 Task: In the  document promotion.pdf Select the first Column and change text color to  'Brown' Apply the command  'Undo' Apply the command  Redo
Action: Mouse moved to (309, 479)
Screenshot: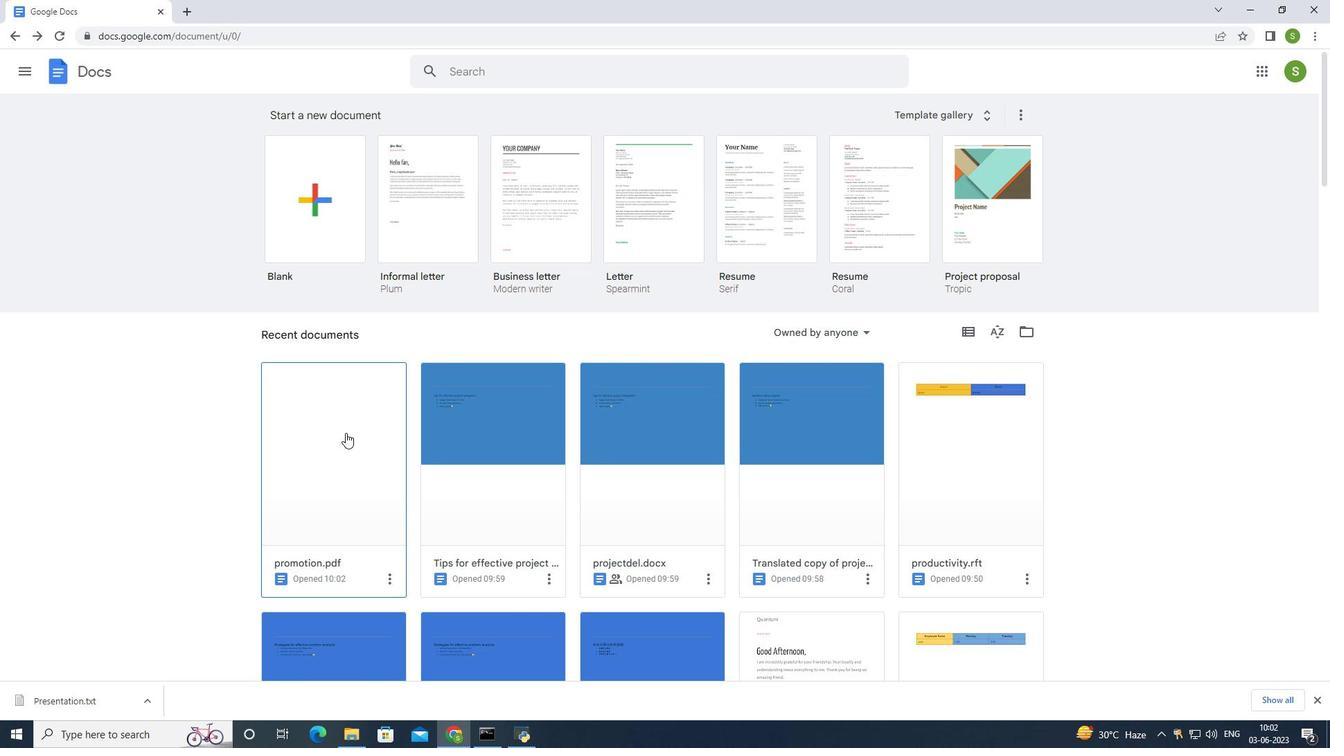 
Action: Mouse pressed left at (309, 479)
Screenshot: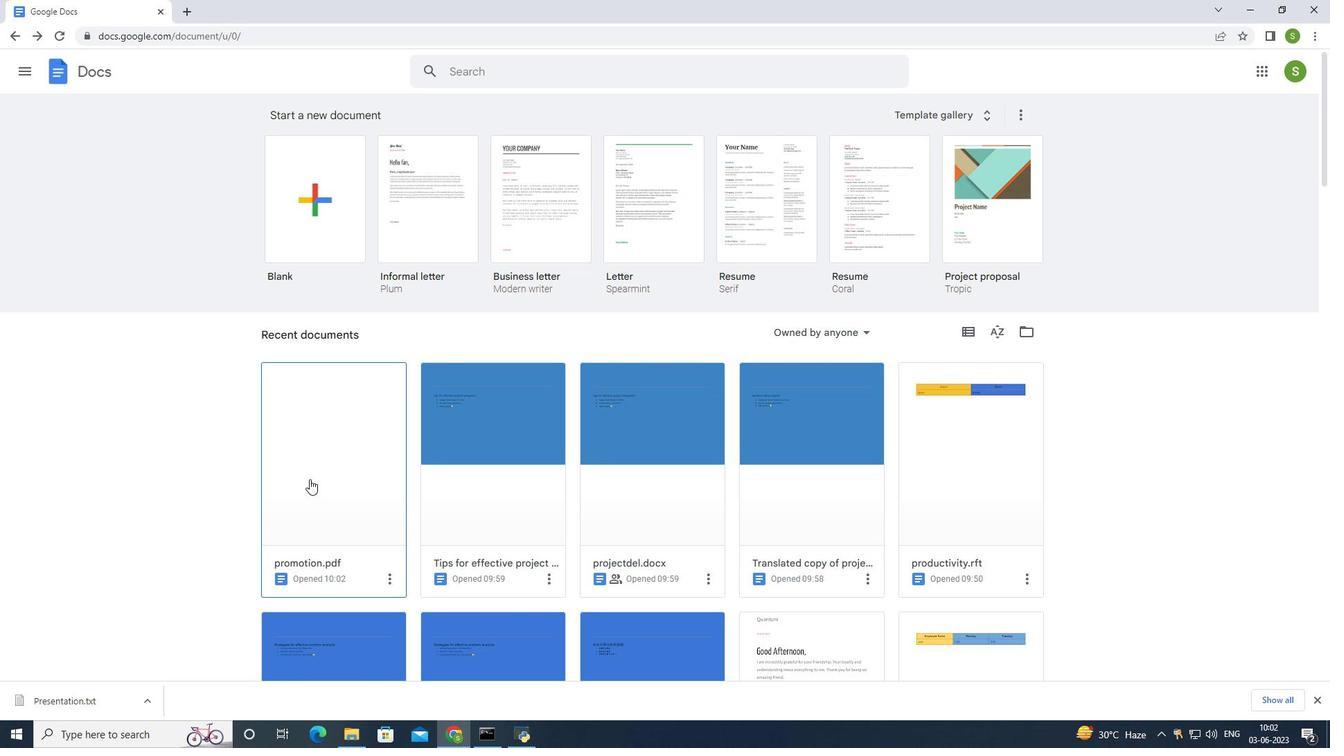 
Action: Mouse moved to (401, 237)
Screenshot: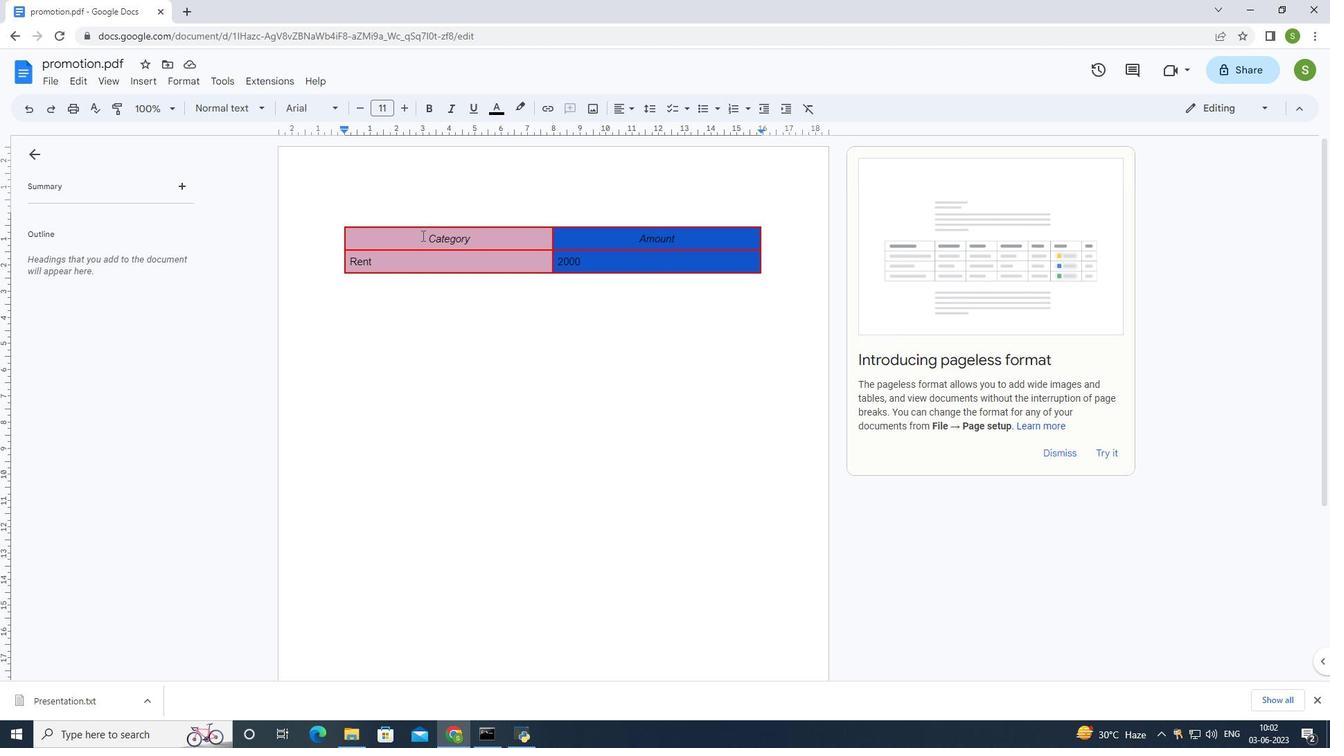 
Action: Mouse pressed left at (401, 237)
Screenshot: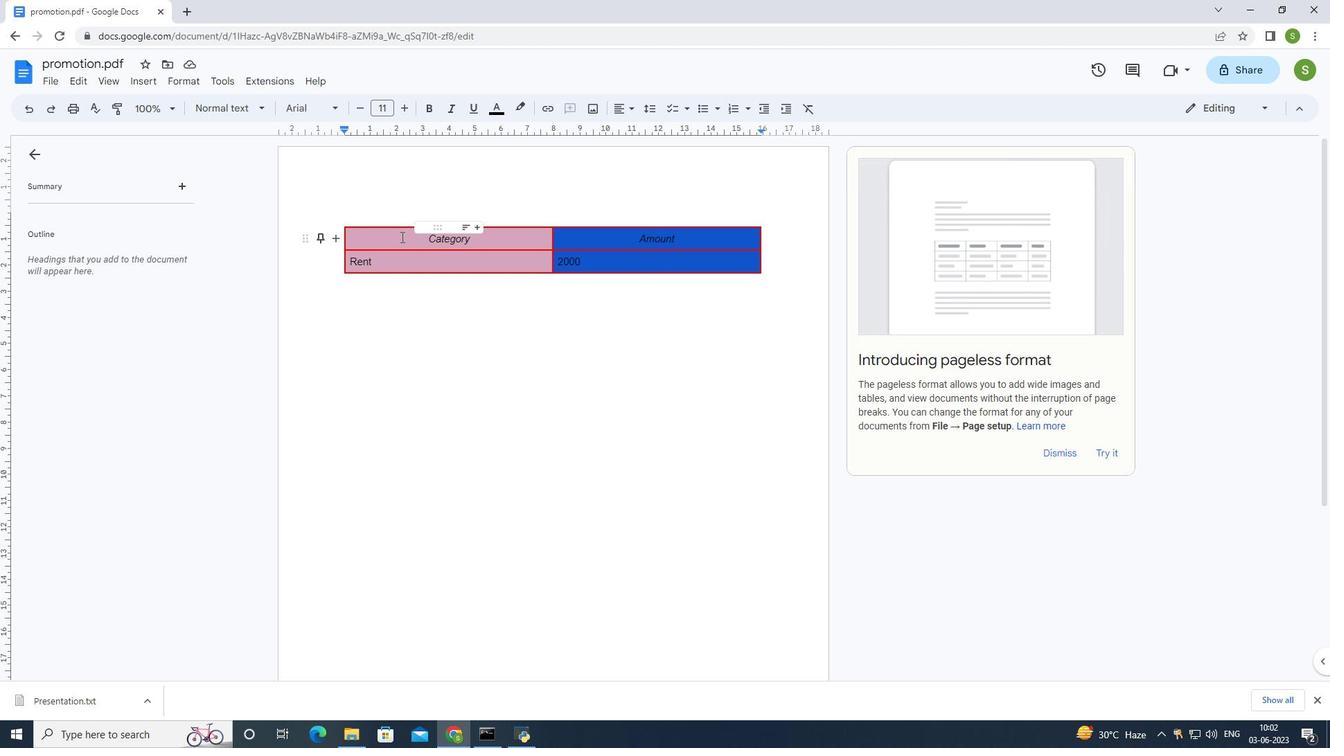 
Action: Mouse moved to (501, 109)
Screenshot: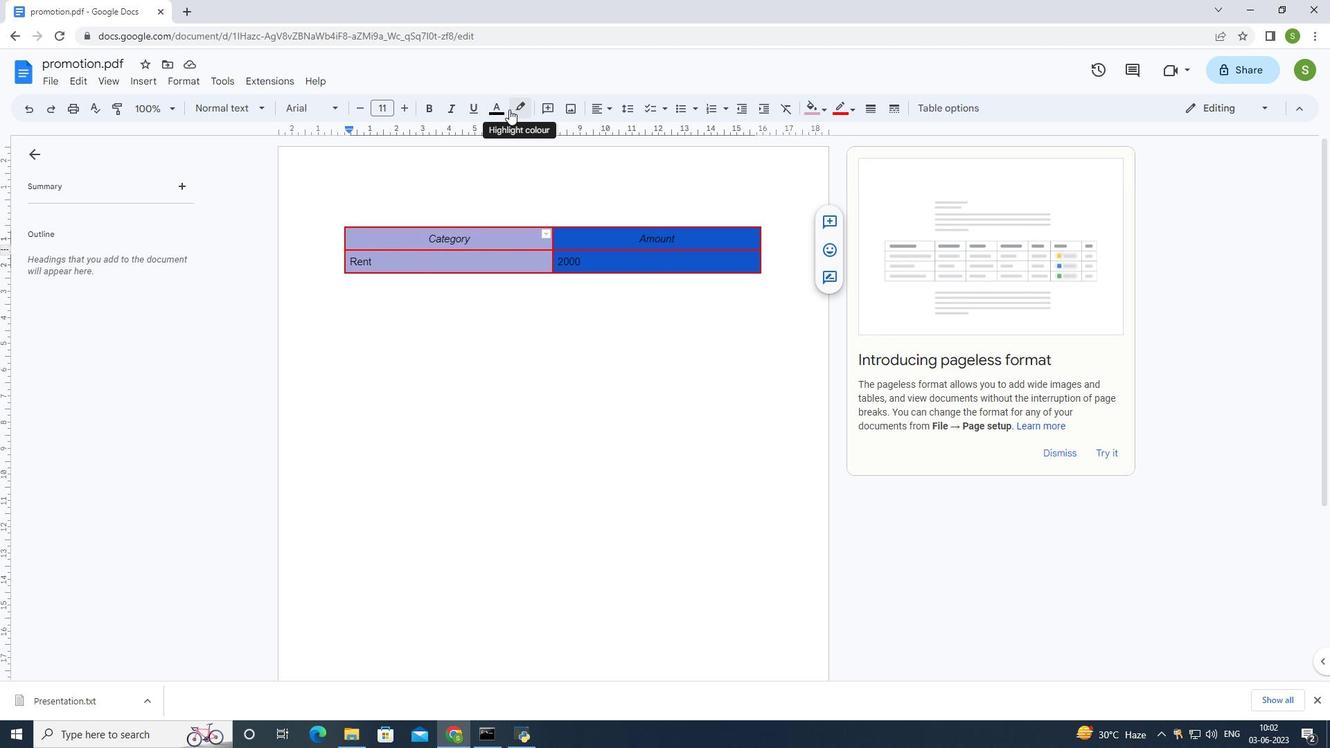 
Action: Mouse pressed left at (501, 109)
Screenshot: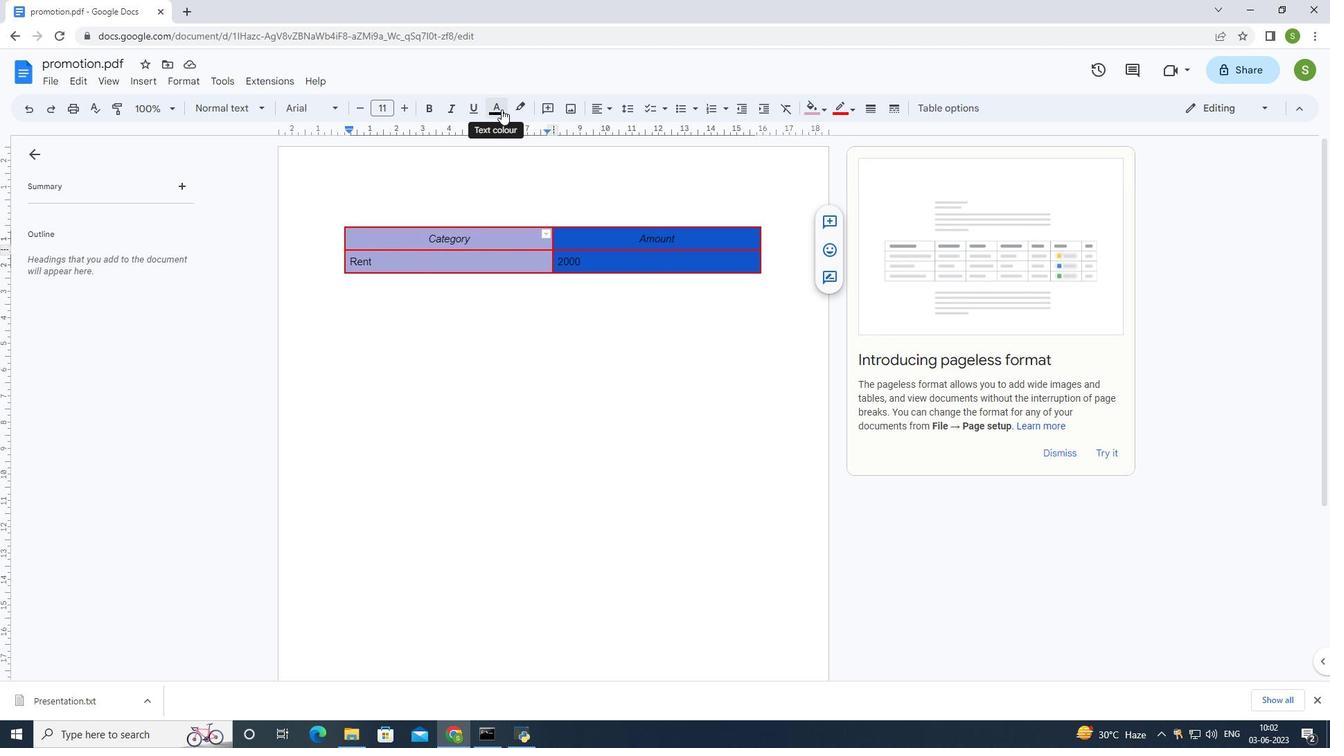 
Action: Mouse moved to (501, 225)
Screenshot: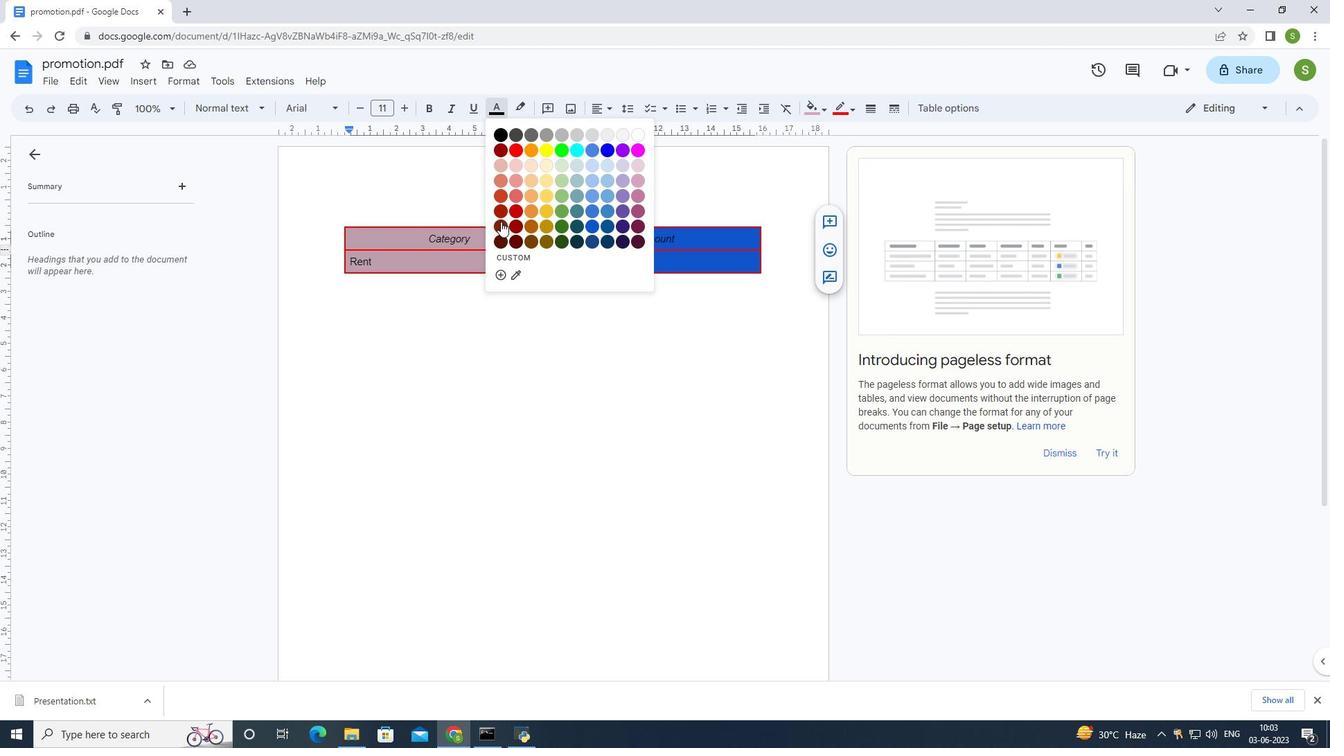 
Action: Mouse pressed left at (501, 225)
Screenshot: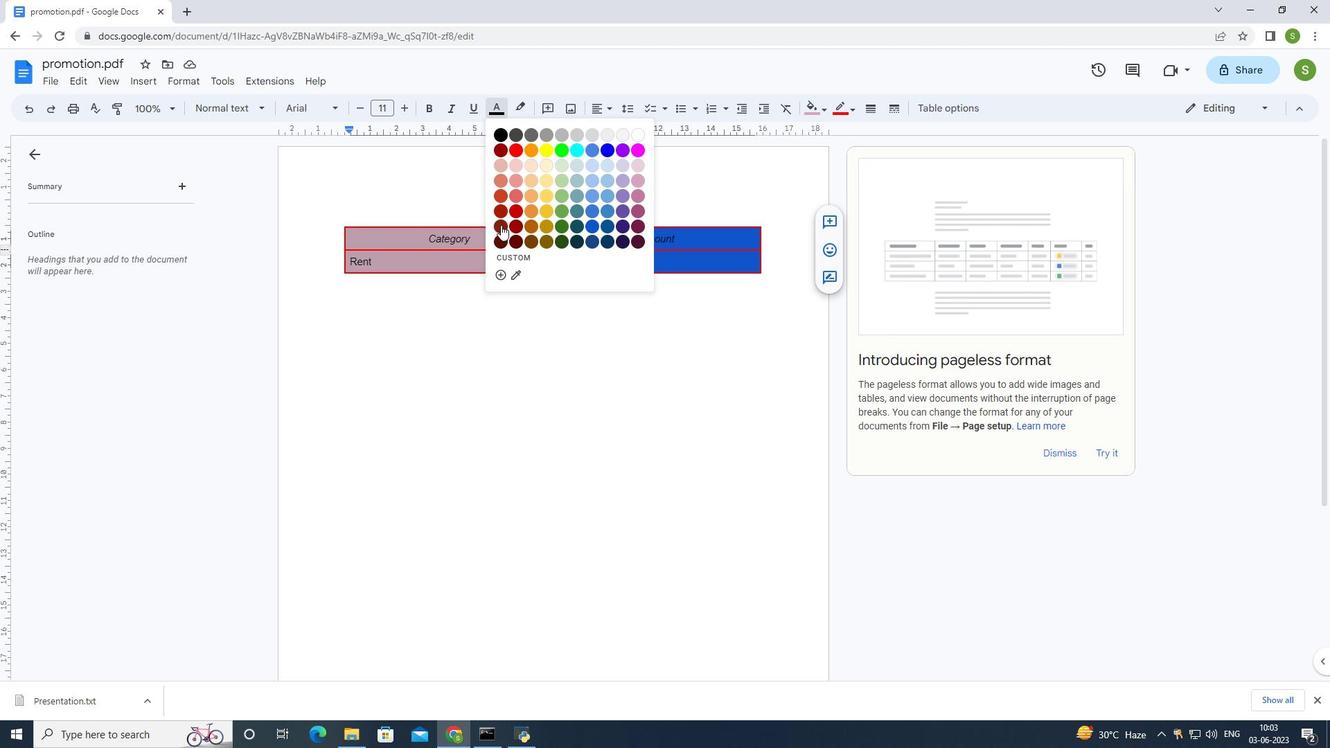 
Action: Mouse moved to (29, 108)
Screenshot: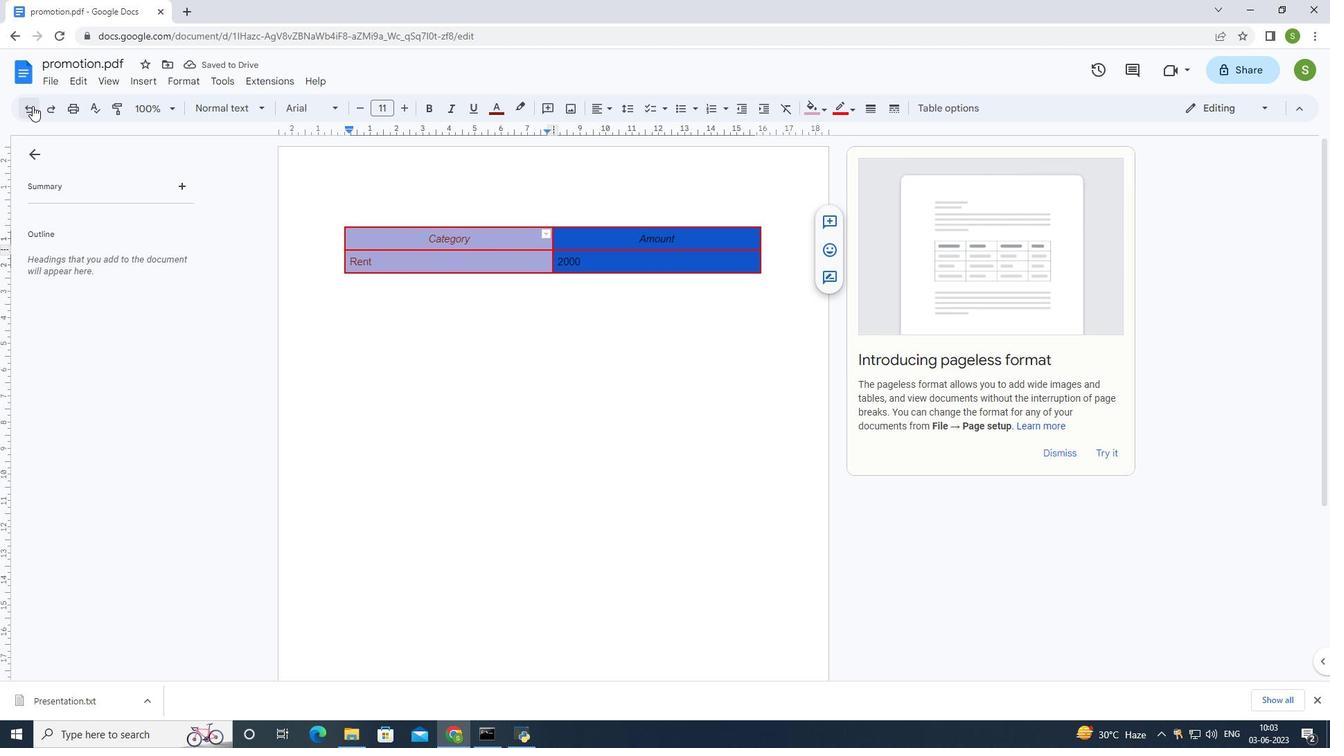 
Action: Mouse pressed left at (29, 108)
Screenshot: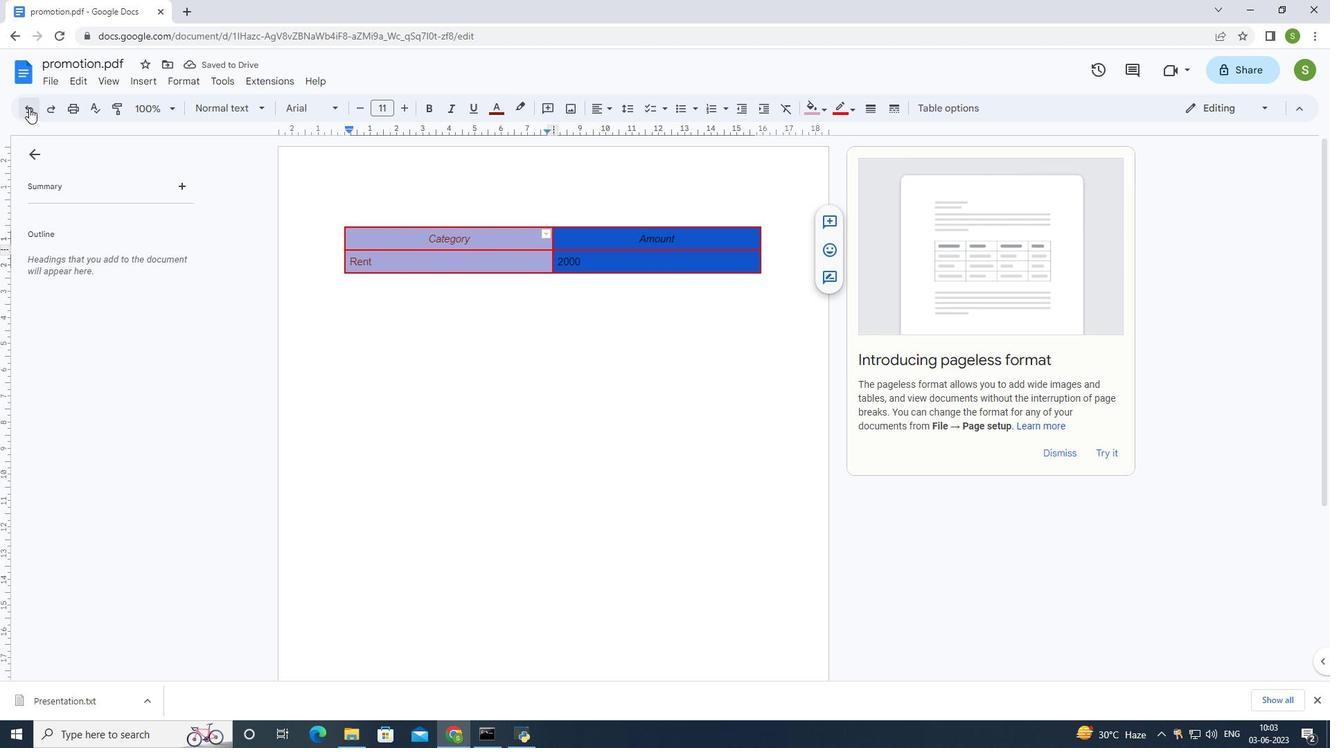 
Action: Mouse moved to (50, 108)
Screenshot: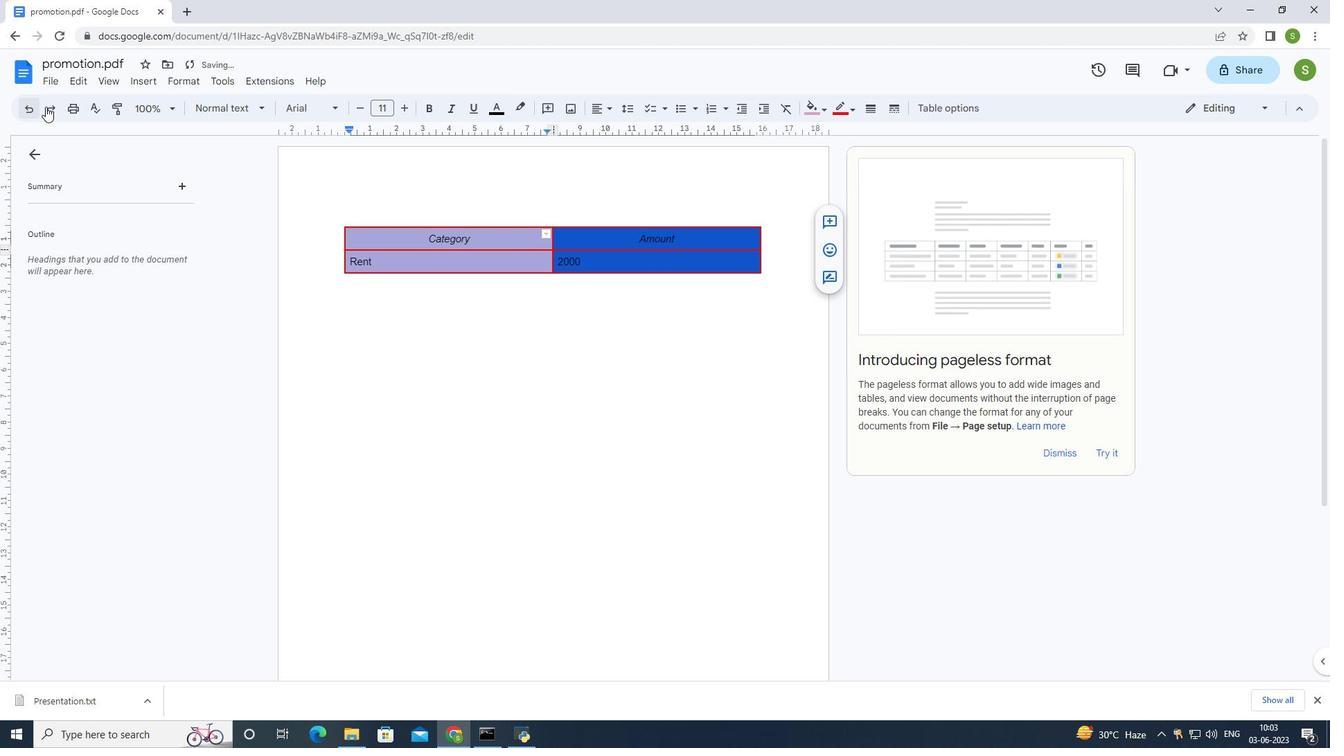 
Action: Mouse pressed left at (50, 108)
Screenshot: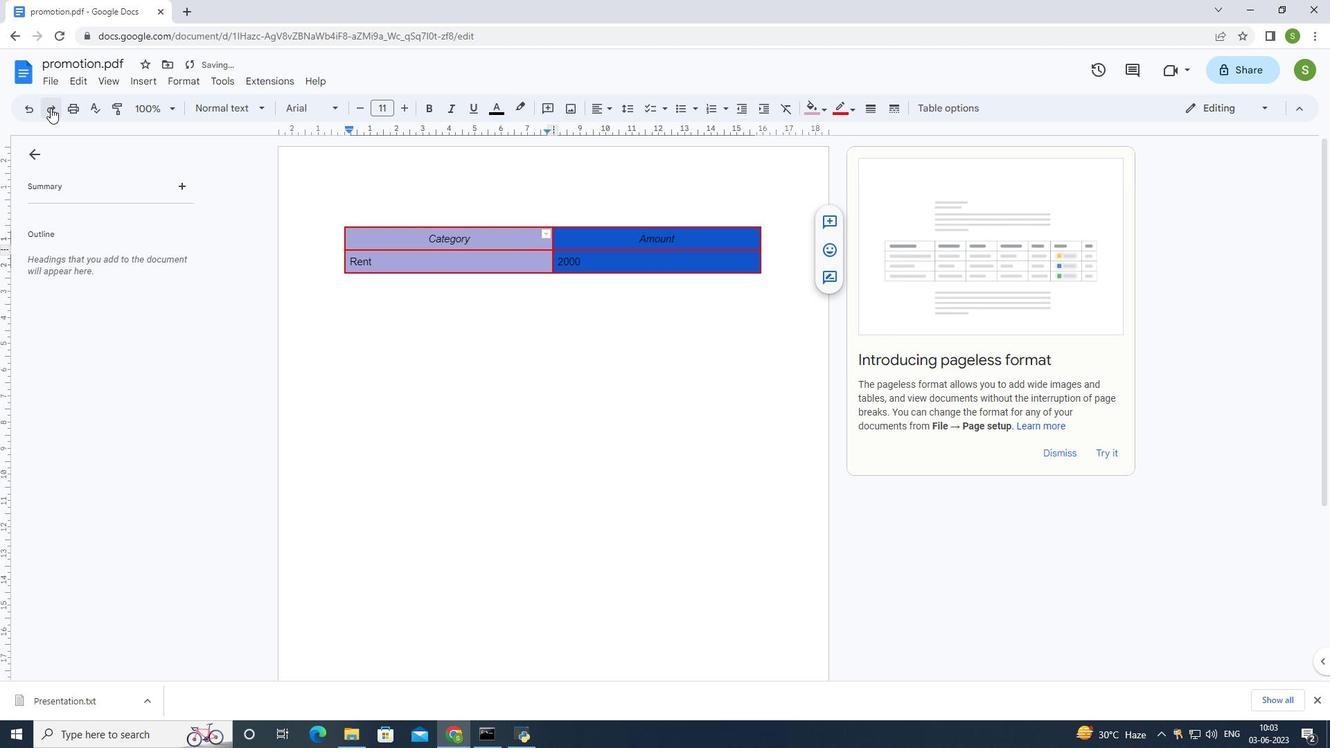 
Action: Mouse moved to (441, 334)
Screenshot: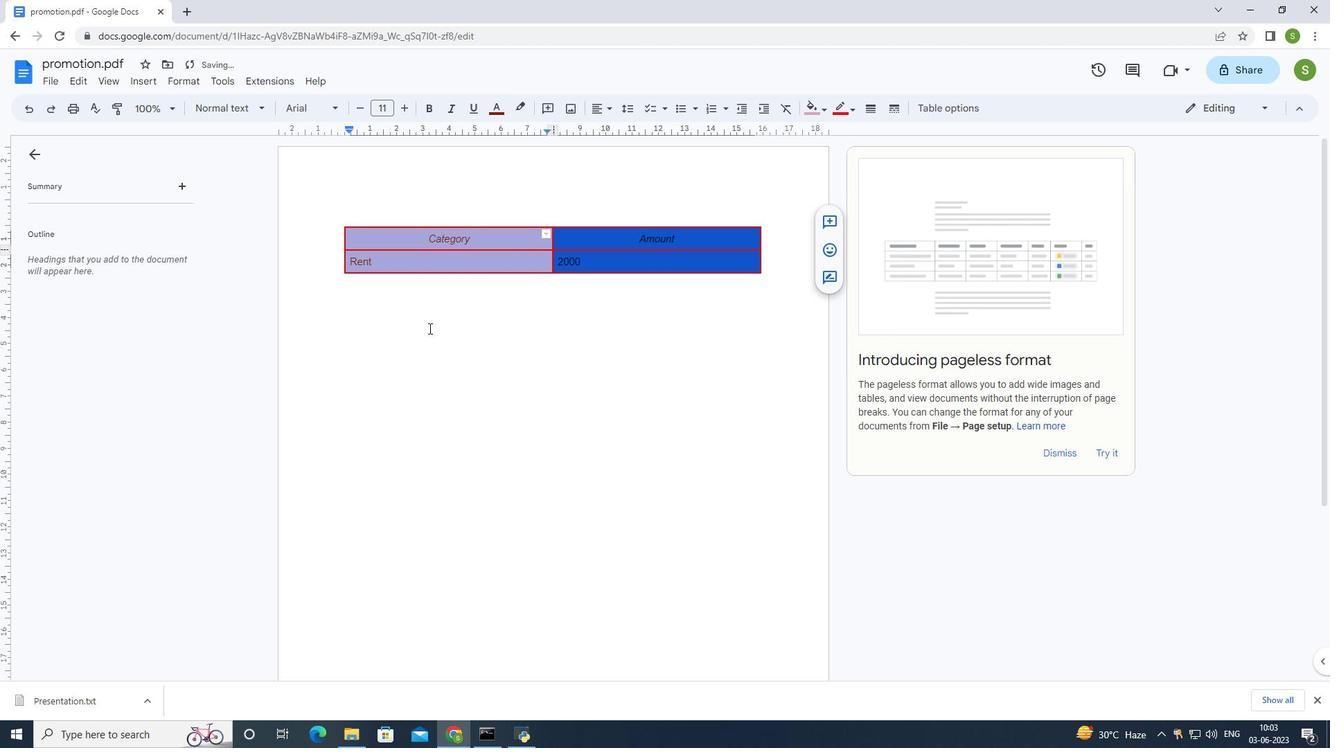 
Action: Mouse pressed left at (441, 334)
Screenshot: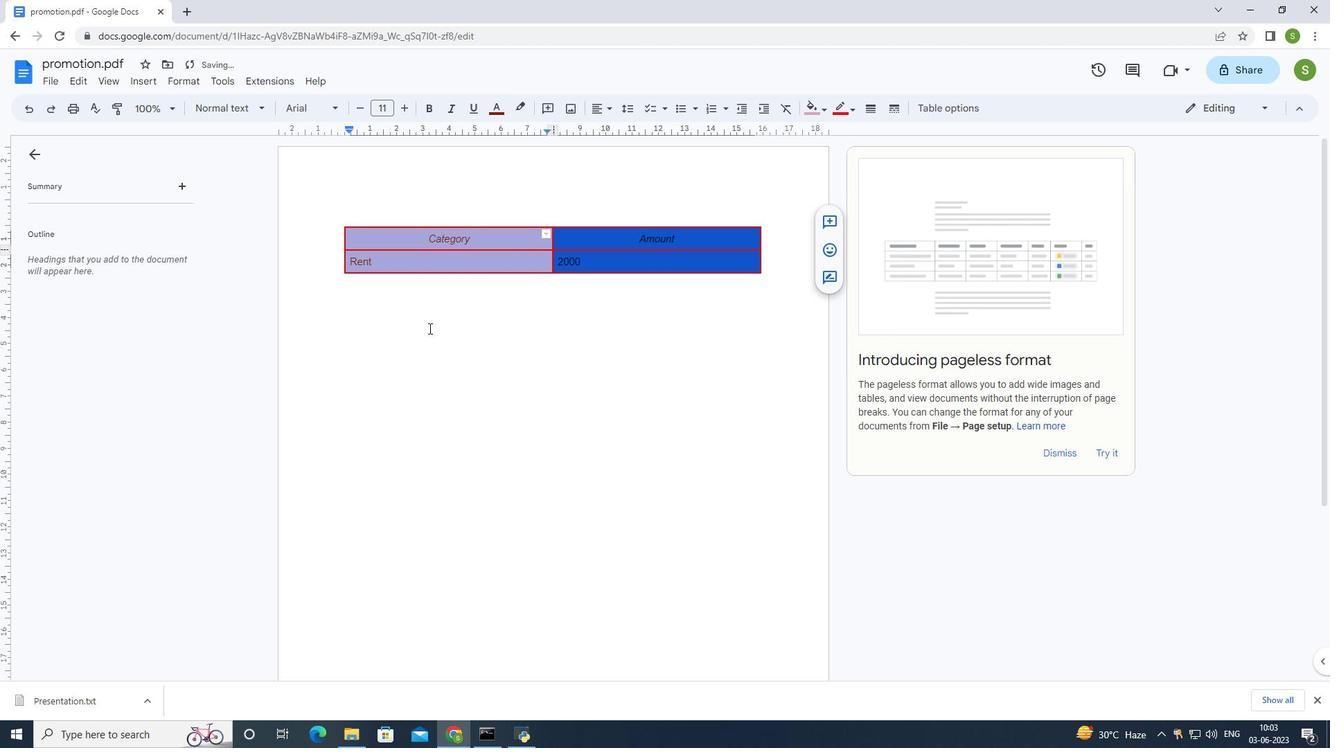 
Action: Mouse moved to (442, 334)
Screenshot: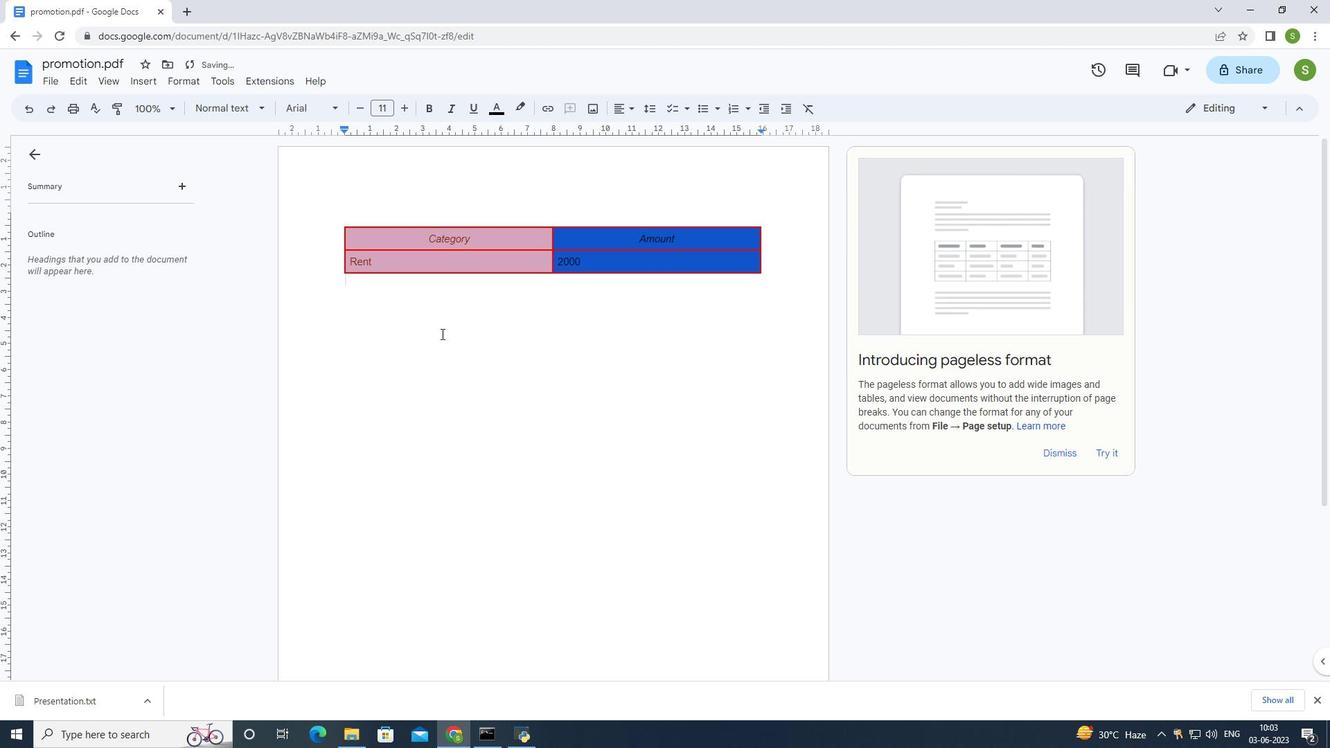 
